 Task: Update the repository default branch to "master in the organization "Mark56771".
Action: Mouse moved to (1146, 96)
Screenshot: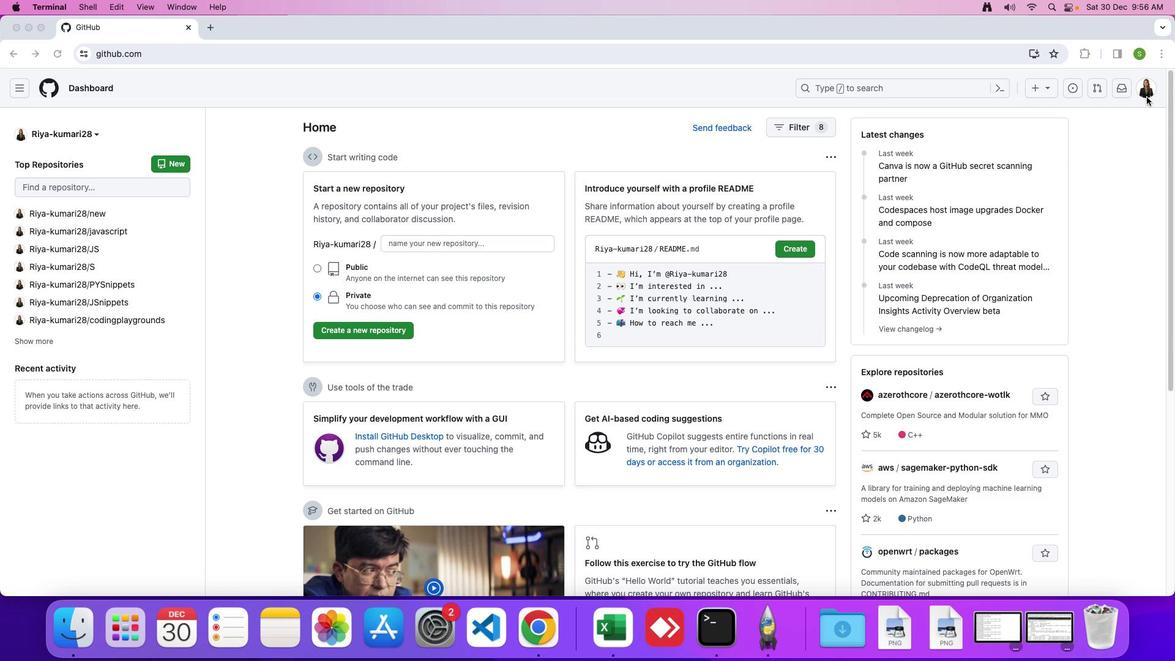 
Action: Mouse pressed left at (1146, 96)
Screenshot: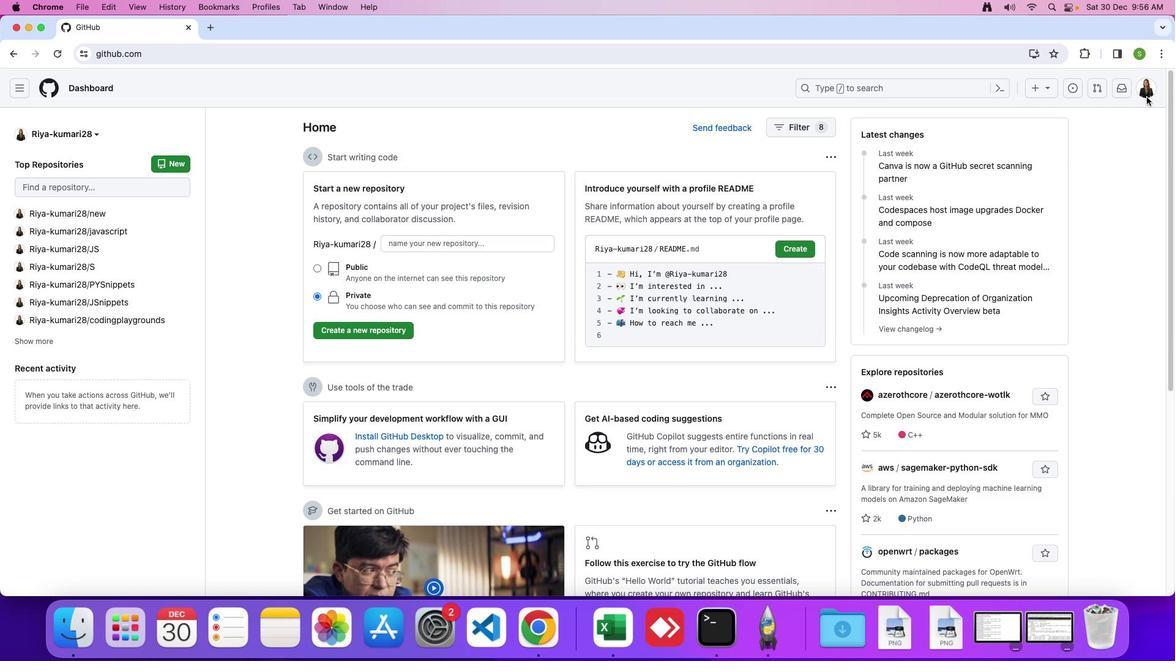 
Action: Mouse moved to (1146, 93)
Screenshot: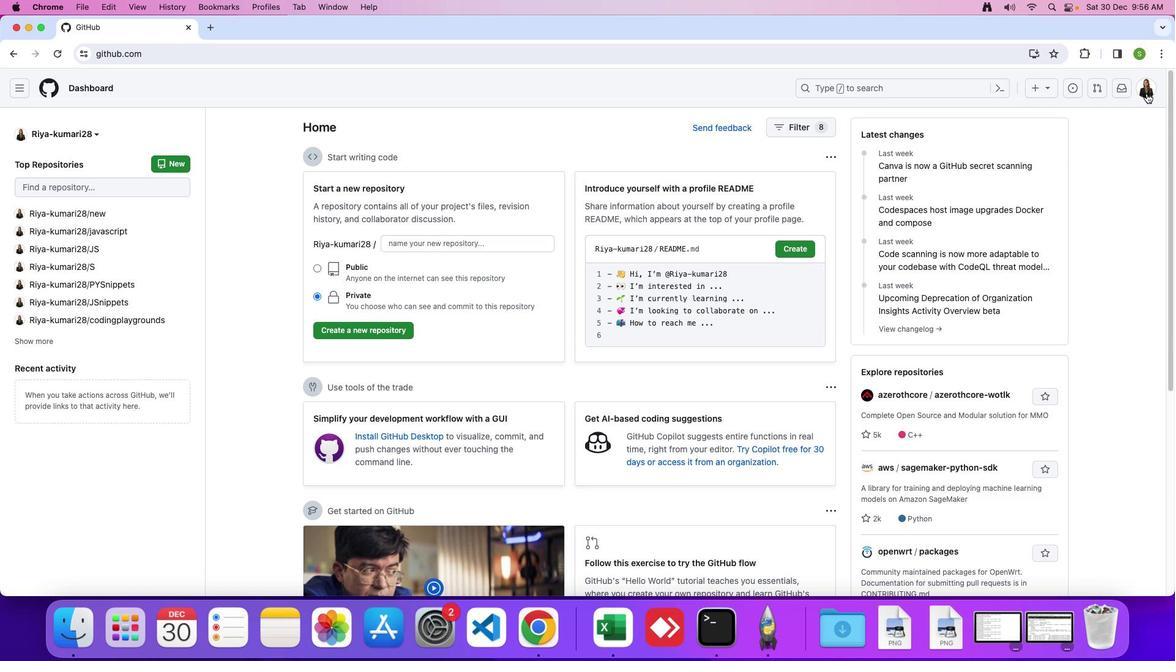 
Action: Mouse pressed left at (1146, 93)
Screenshot: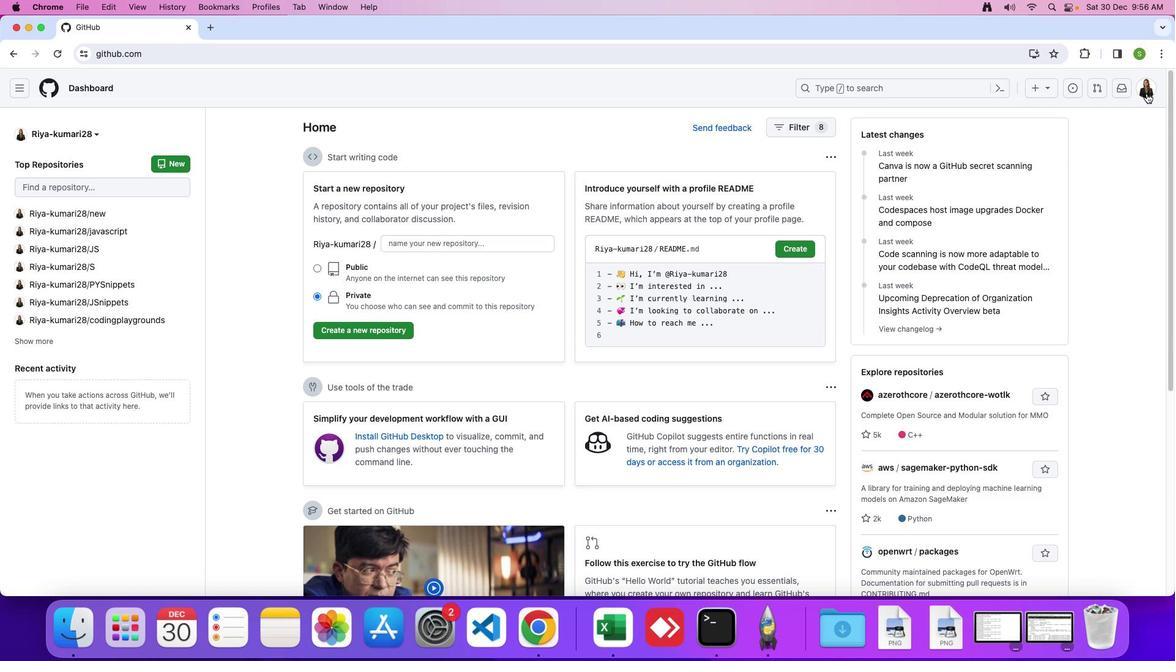 
Action: Mouse moved to (1089, 234)
Screenshot: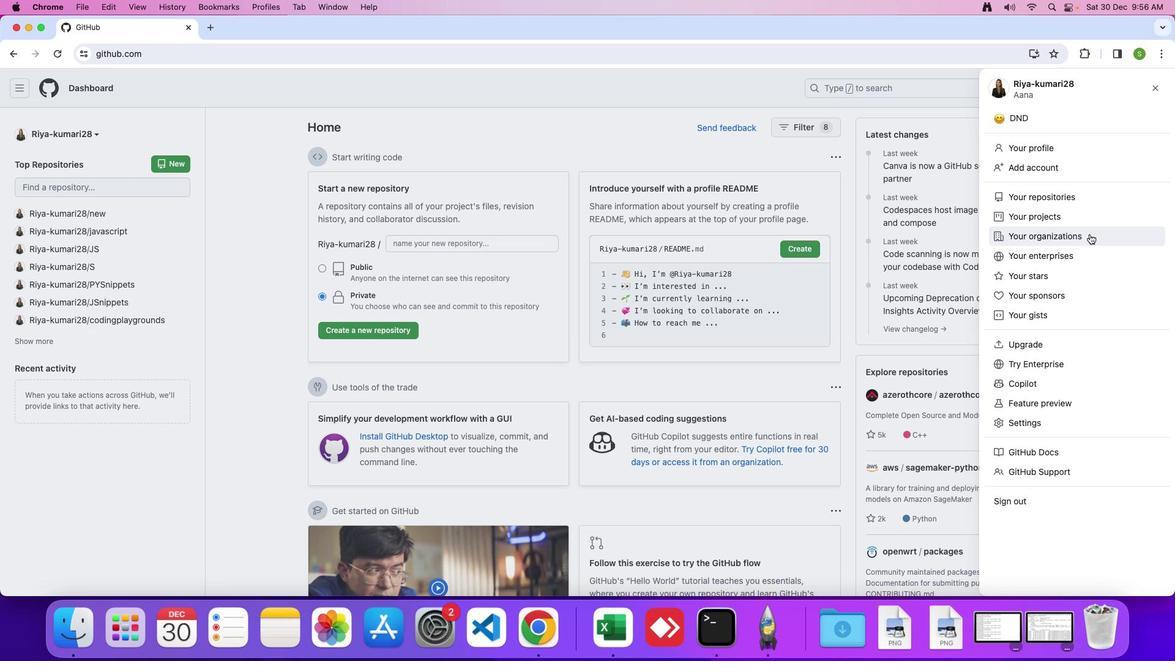 
Action: Mouse pressed left at (1089, 234)
Screenshot: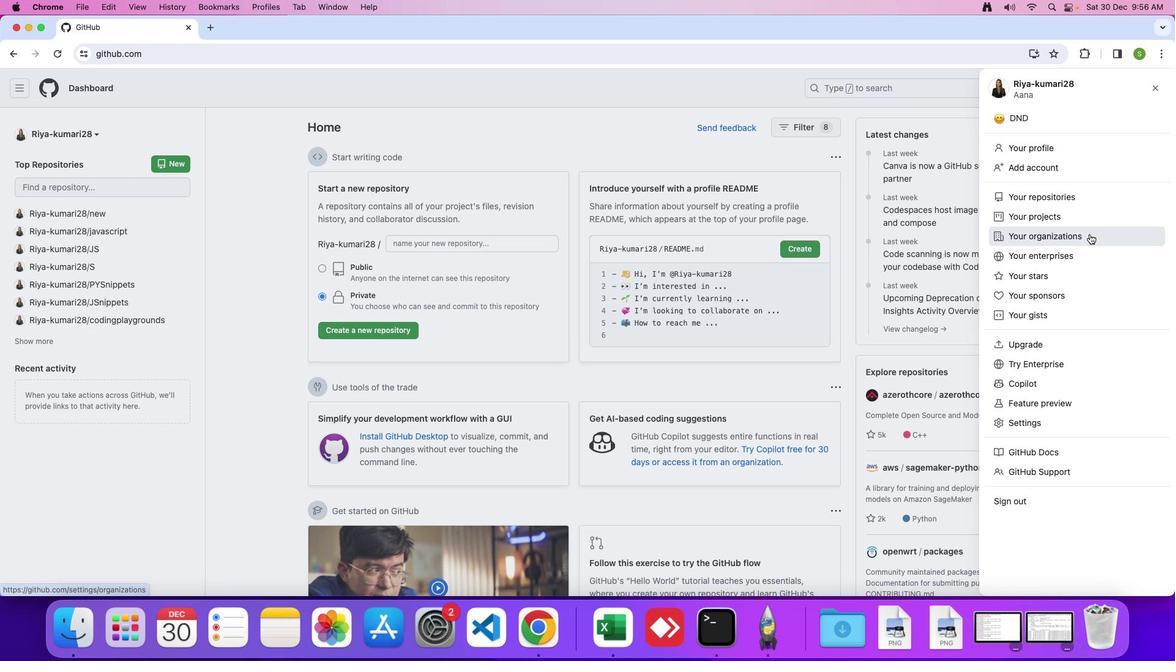 
Action: Mouse moved to (888, 257)
Screenshot: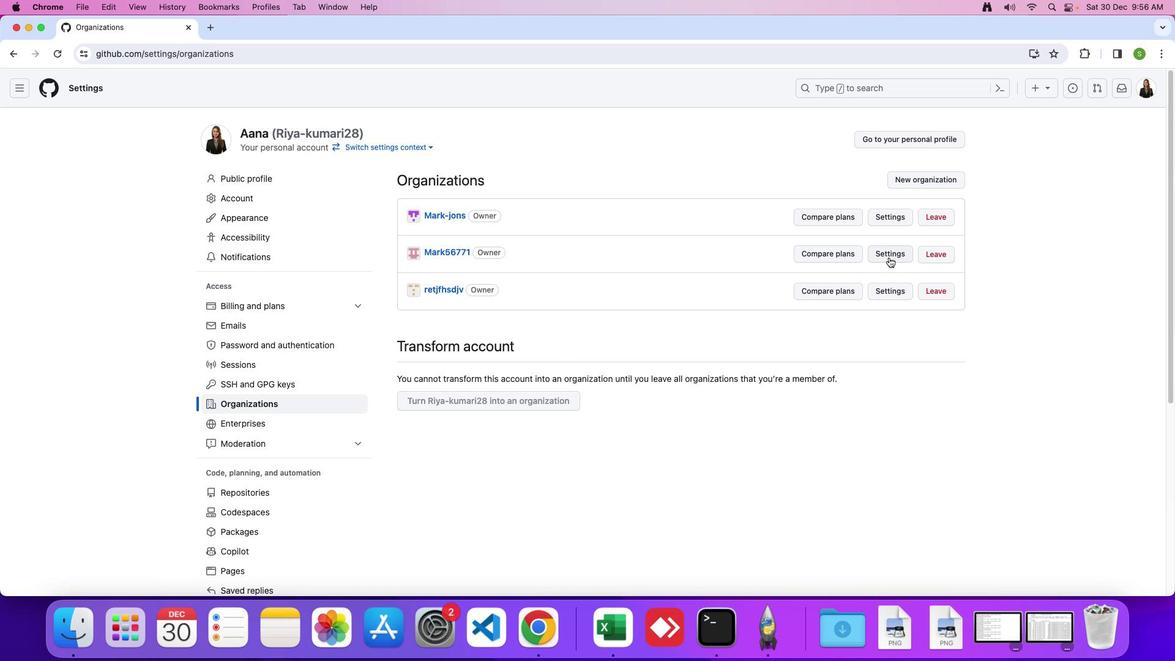 
Action: Mouse pressed left at (888, 257)
Screenshot: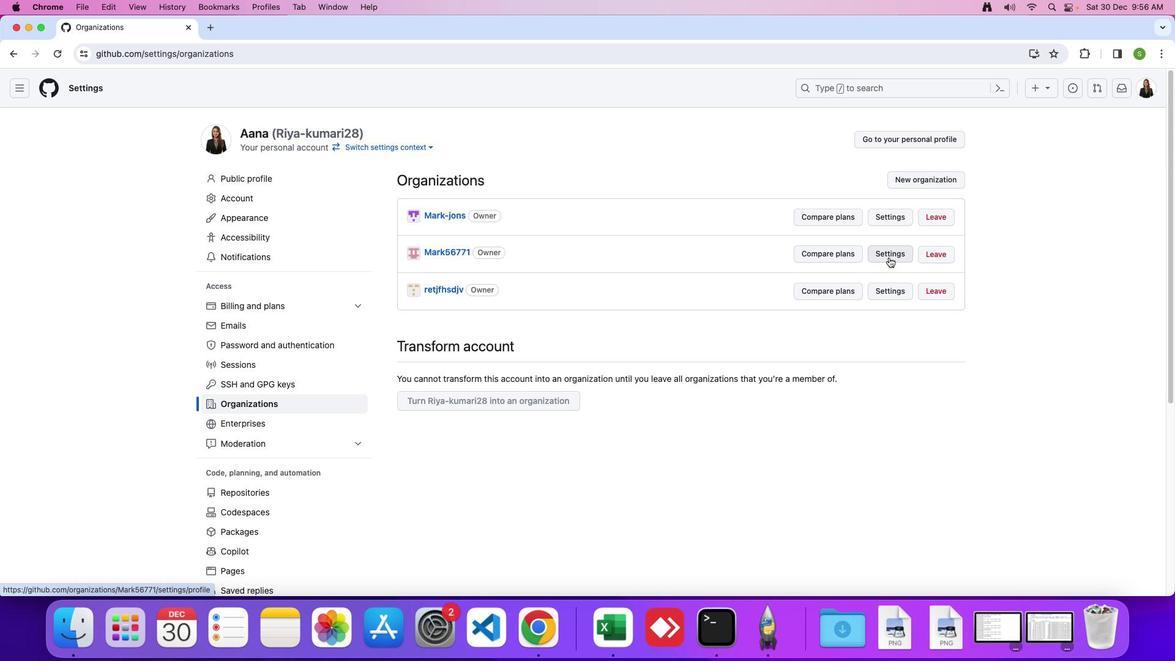 
Action: Mouse moved to (358, 378)
Screenshot: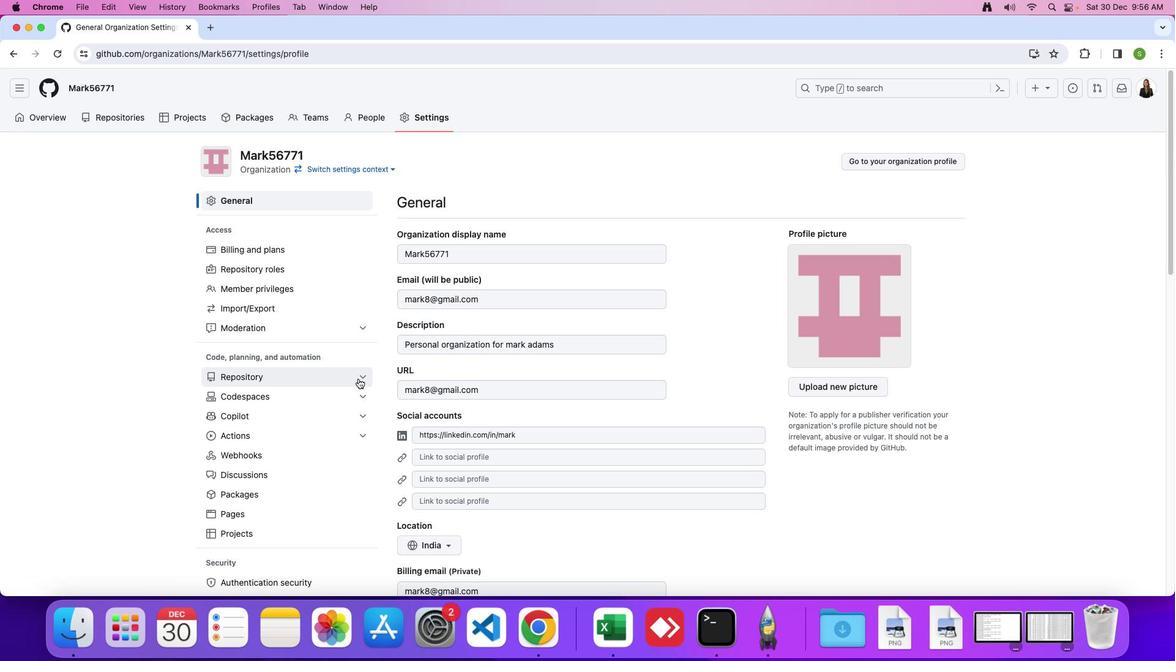
Action: Mouse pressed left at (358, 378)
Screenshot: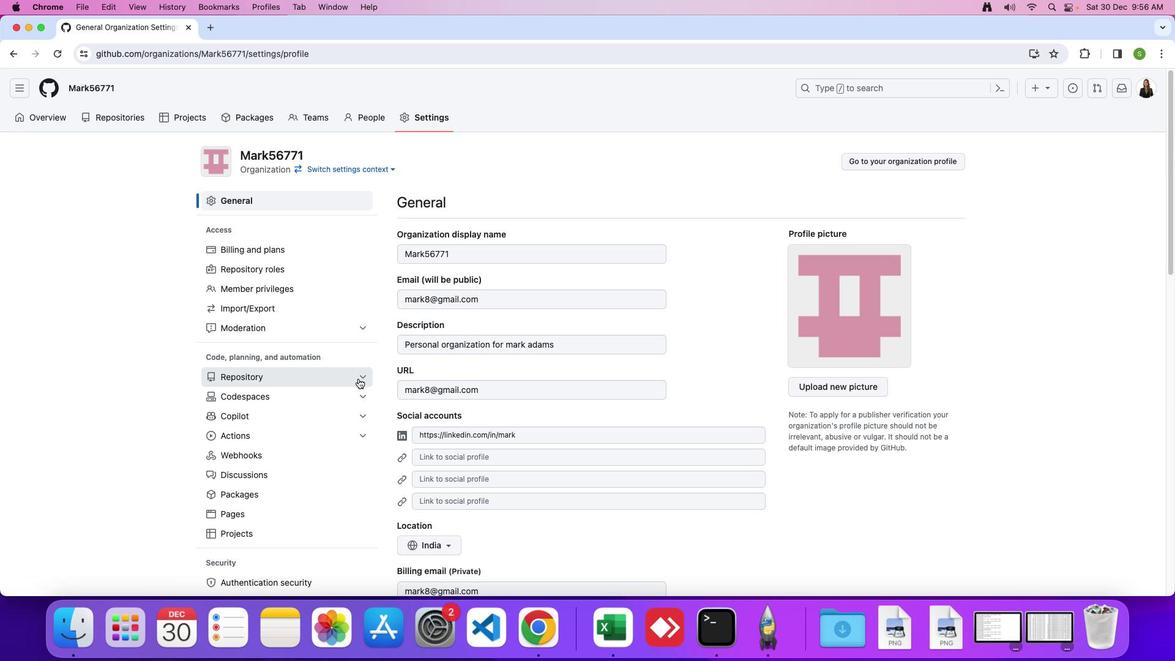 
Action: Mouse moved to (337, 392)
Screenshot: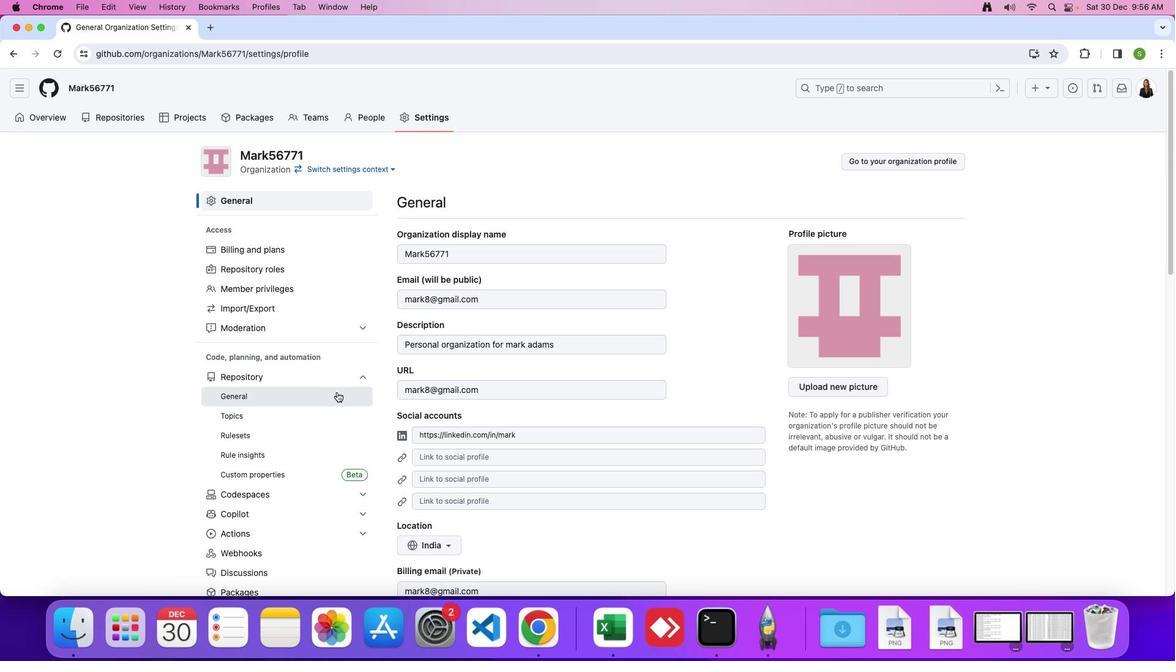 
Action: Mouse pressed left at (337, 392)
Screenshot: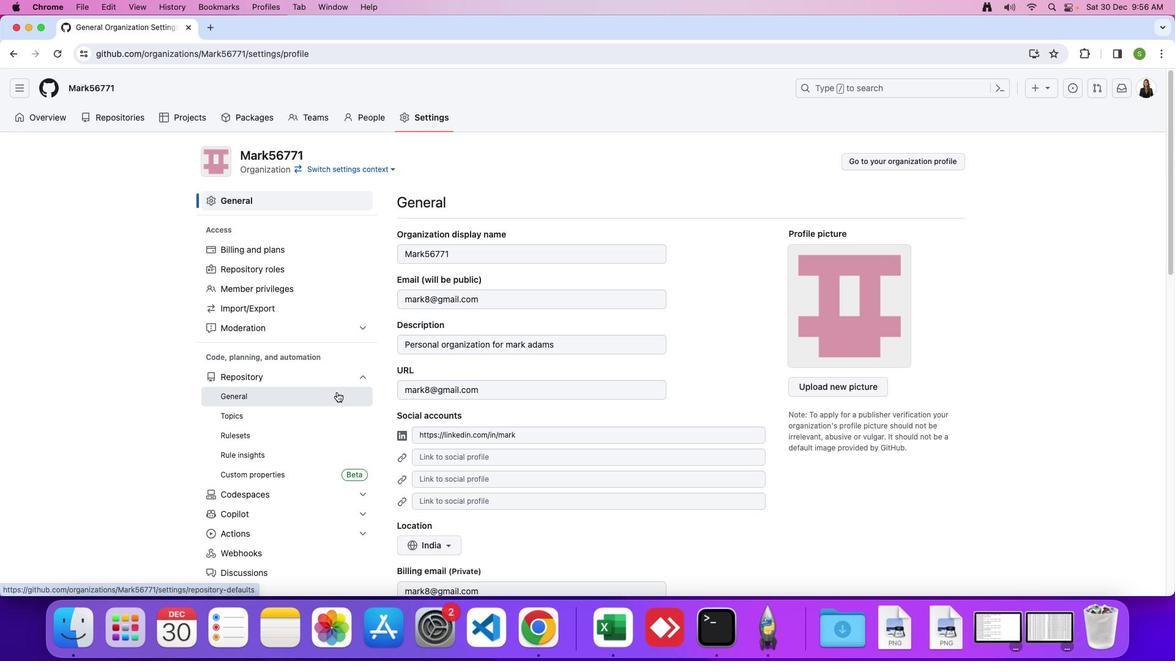 
Action: Mouse moved to (468, 284)
Screenshot: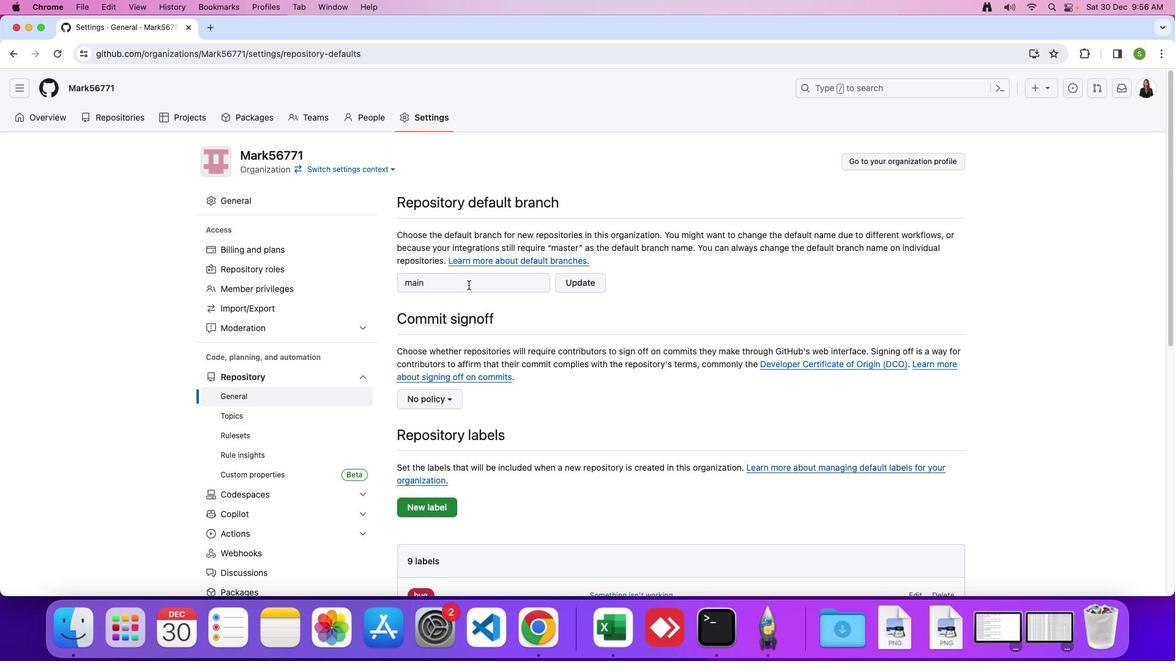 
Action: Mouse pressed left at (468, 284)
Screenshot: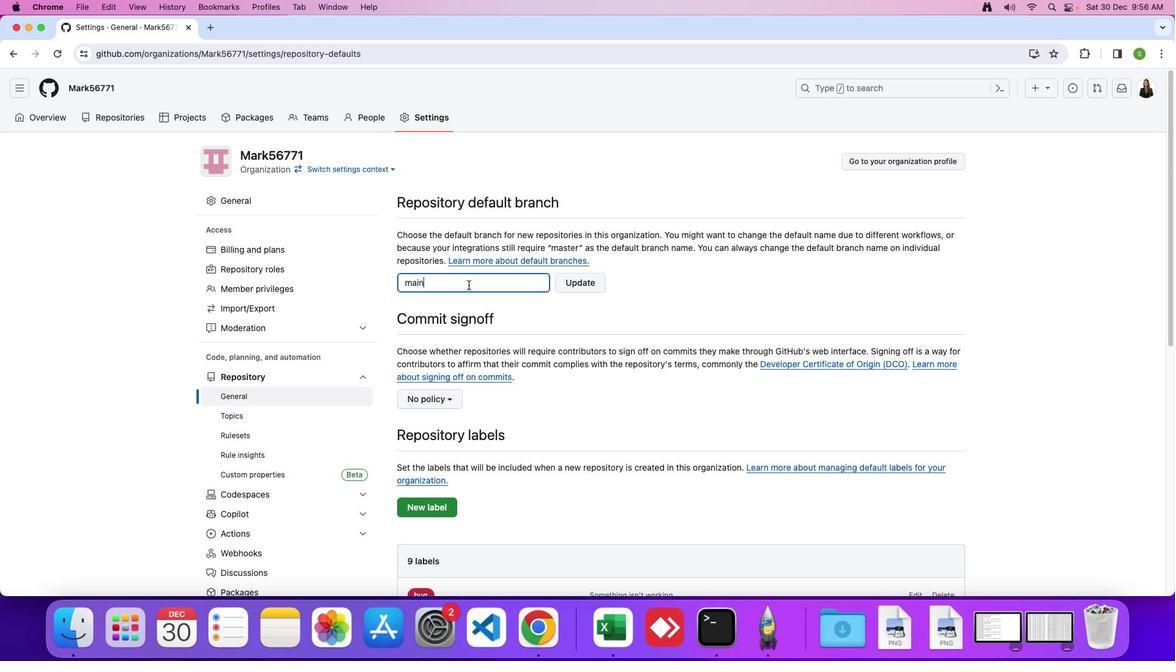 
Action: Mouse moved to (468, 283)
Screenshot: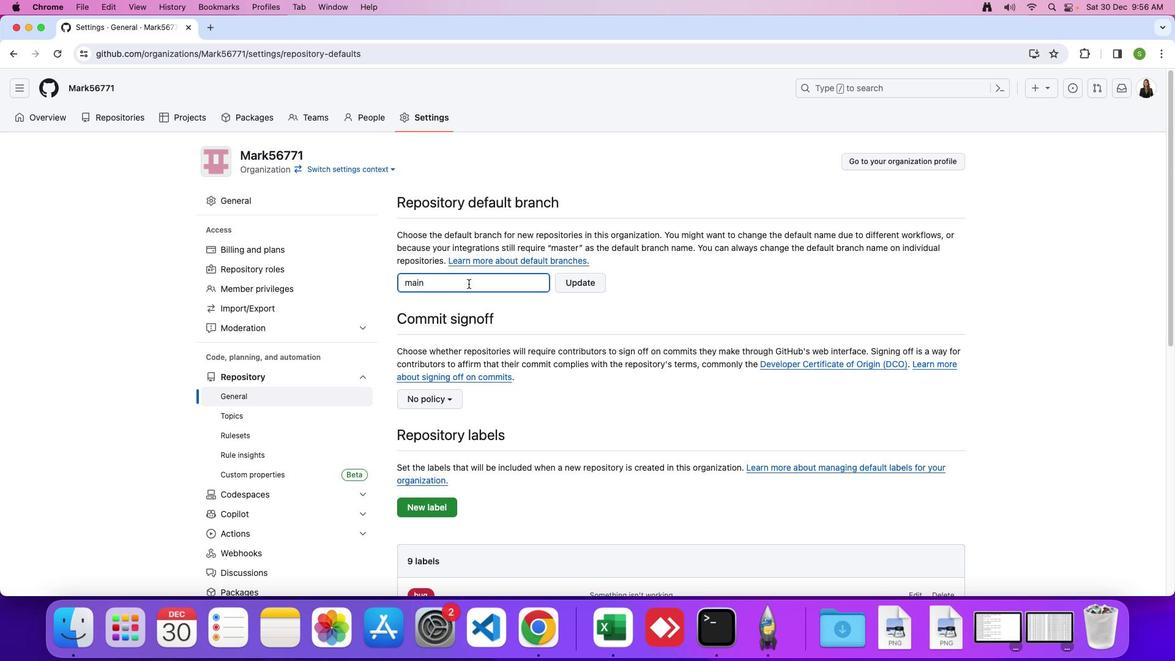 
Action: Mouse pressed left at (468, 283)
Screenshot: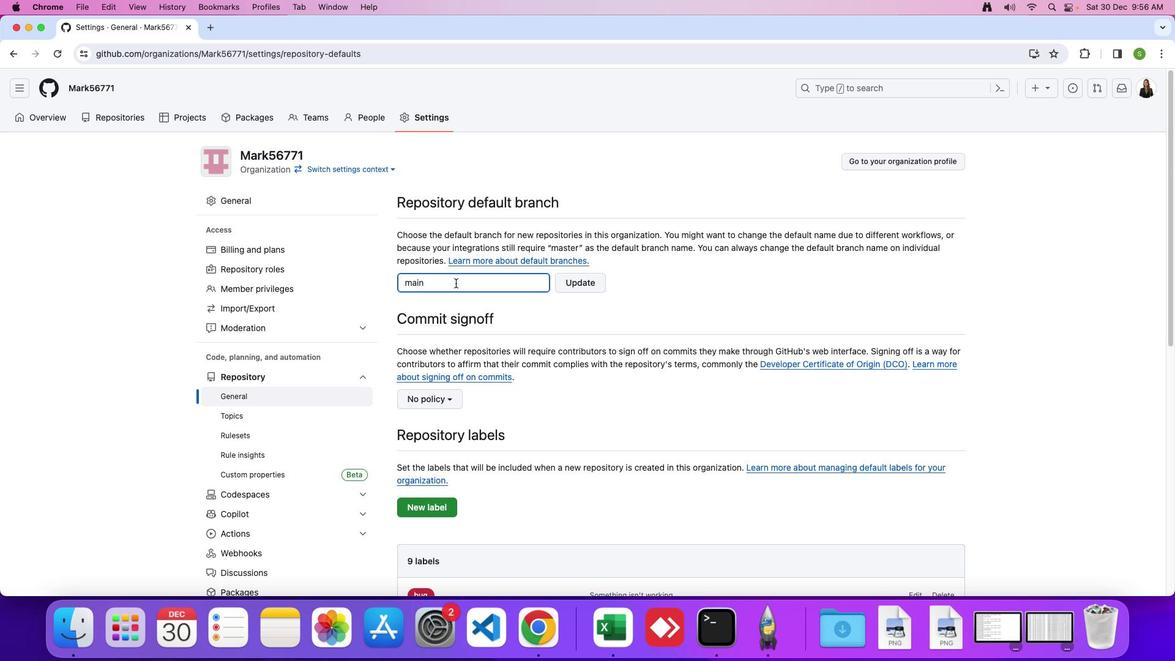 
Action: Mouse moved to (390, 277)
Screenshot: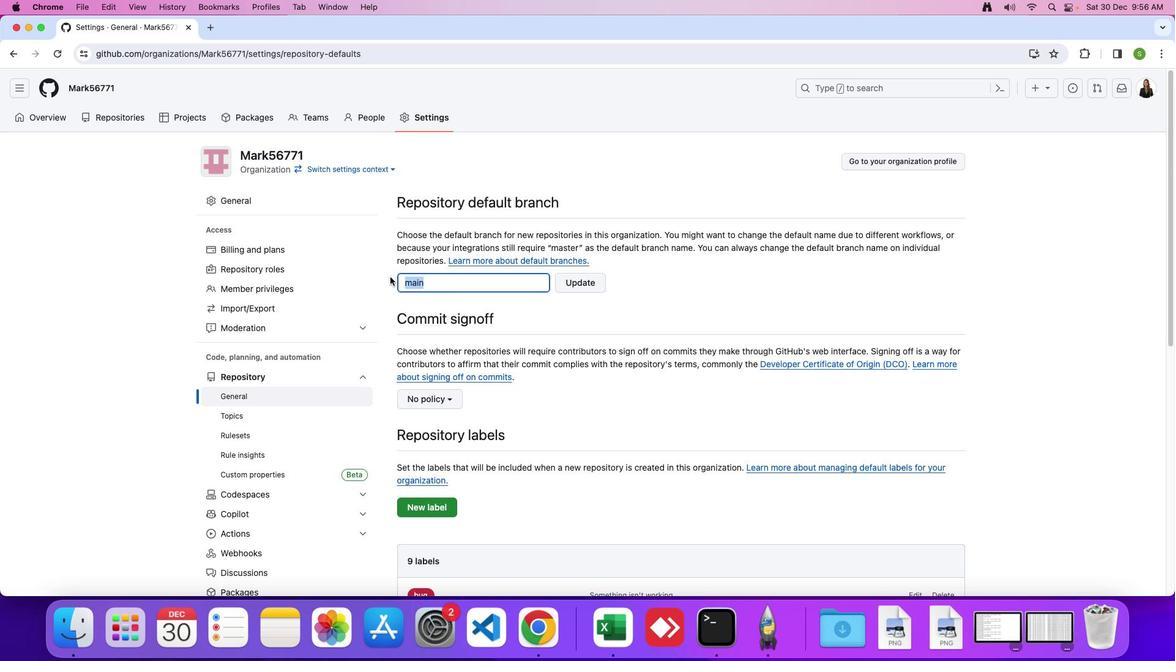 
Action: Key pressed 'M'Key.backspaceKey.caps_lock'm''a''s''t''e''r'
Screenshot: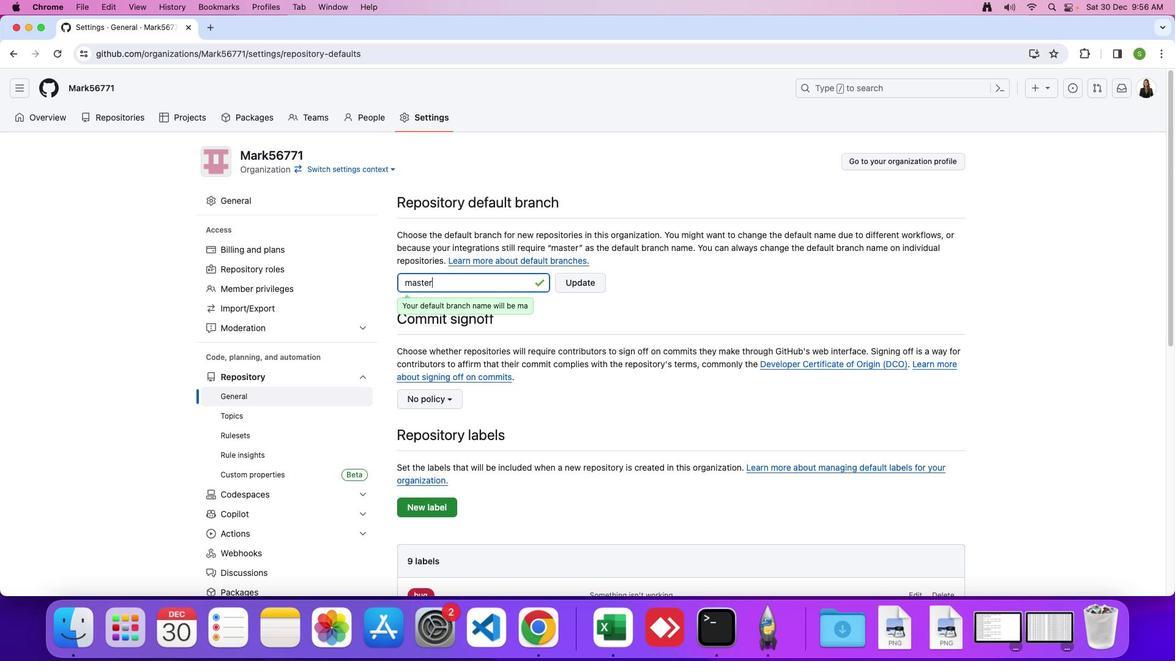
Action: Mouse moved to (574, 280)
Screenshot: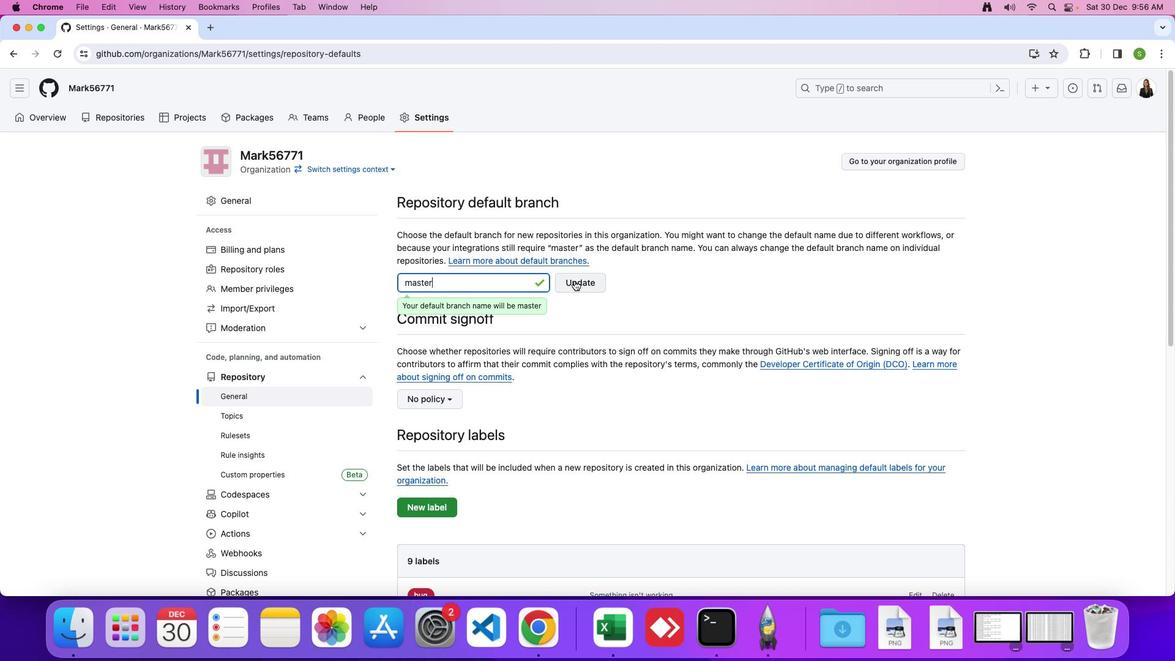 
Action: Mouse pressed left at (574, 280)
Screenshot: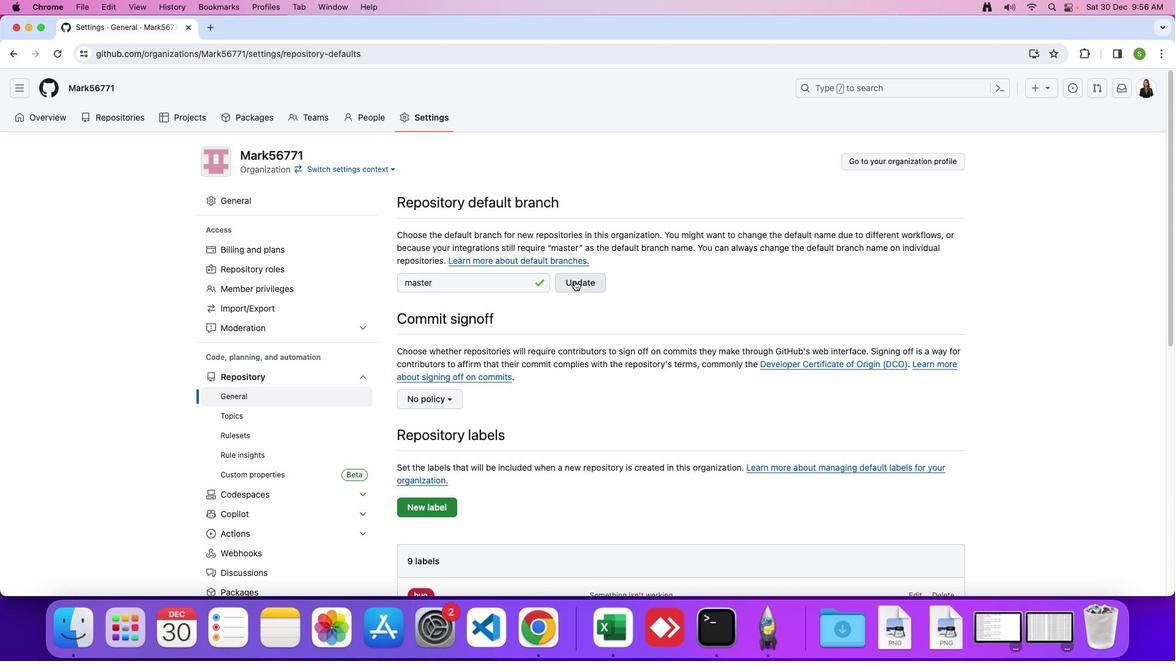 
